 Task: Select all the clip ++
Action: Mouse pressed left at (340, 244)
Screenshot: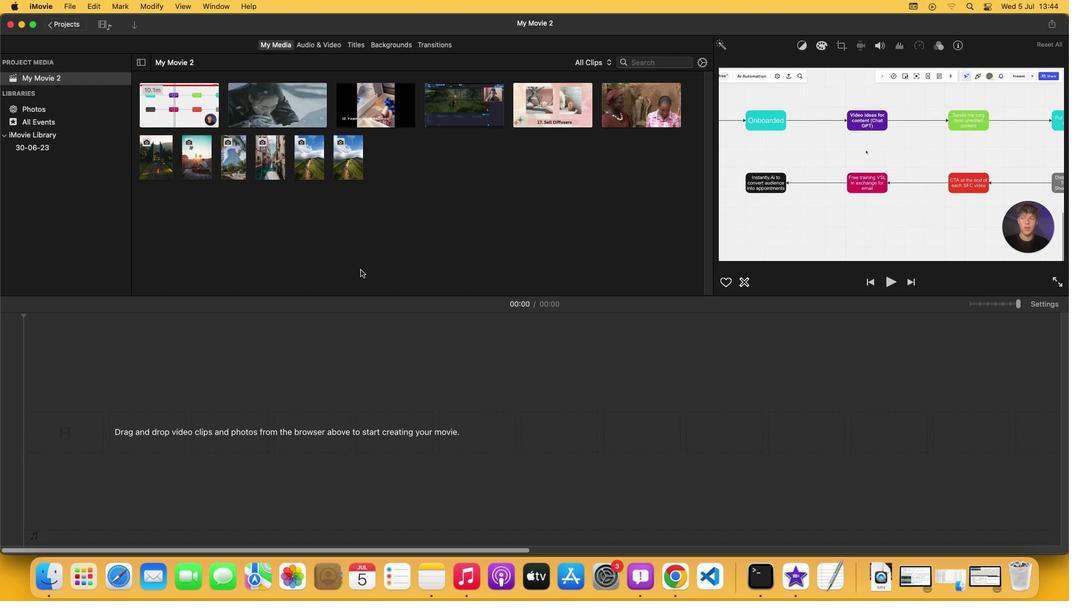 
Action: Mouse moved to (107, 62)
Screenshot: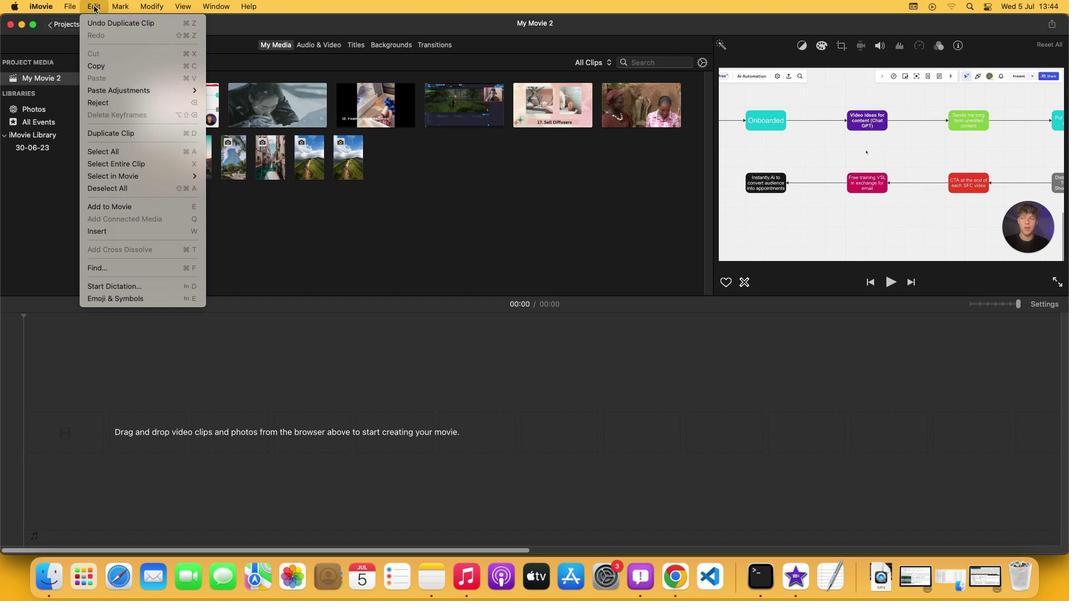 
Action: Mouse pressed left at (107, 62)
Screenshot: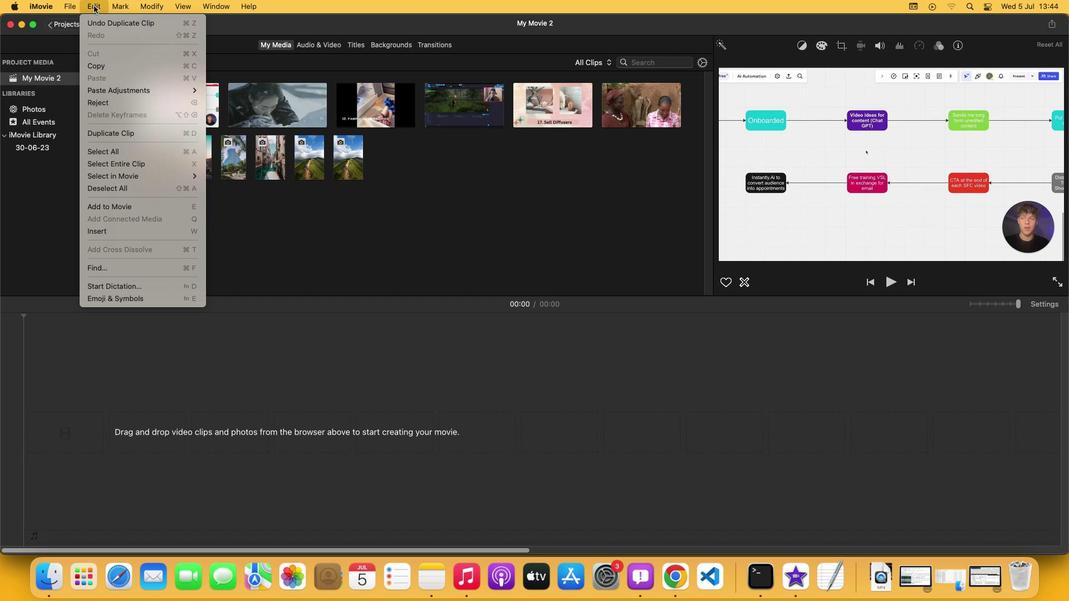
Action: Mouse moved to (127, 160)
Screenshot: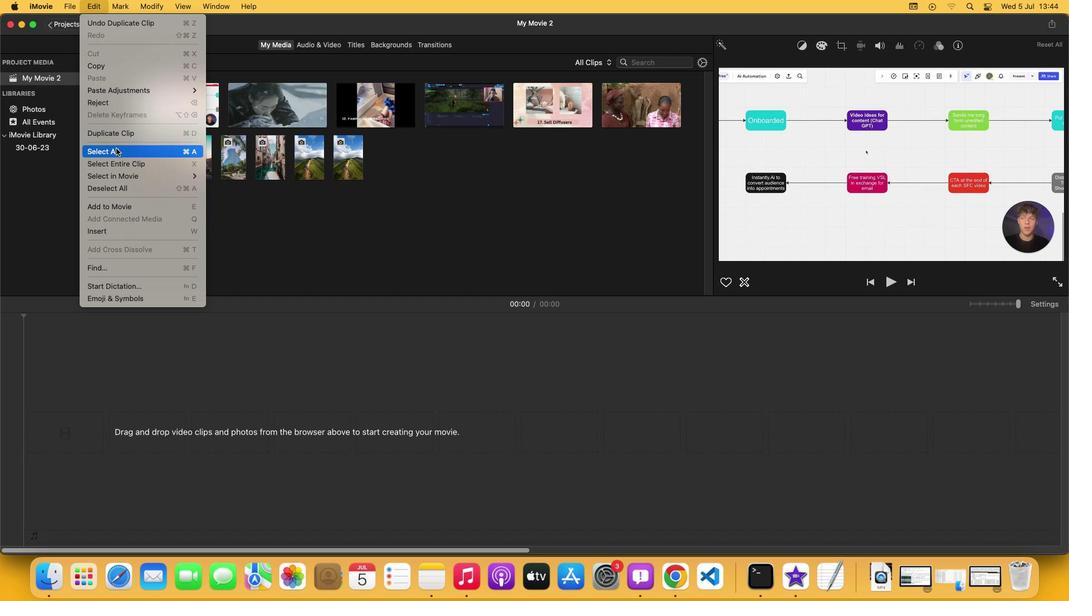 
Action: Mouse pressed left at (127, 160)
Screenshot: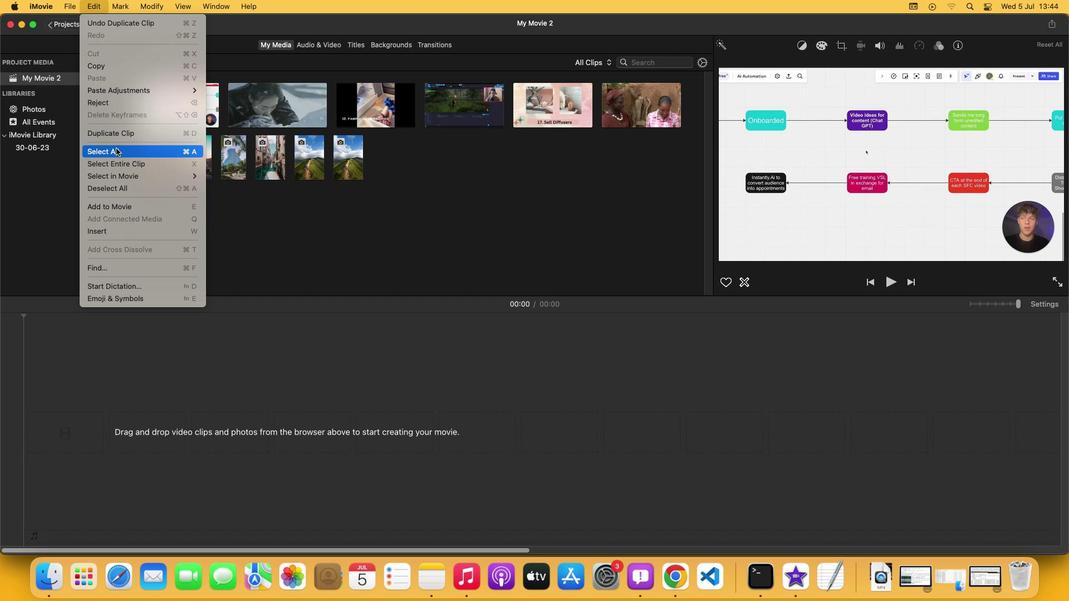 
